 Task: In the  document Cities.html Share this file with 'softage.3@softage.net' Make a copy of the file 'without changing the auto name' Delete the  copy of the file
Action: Mouse moved to (55, 72)
Screenshot: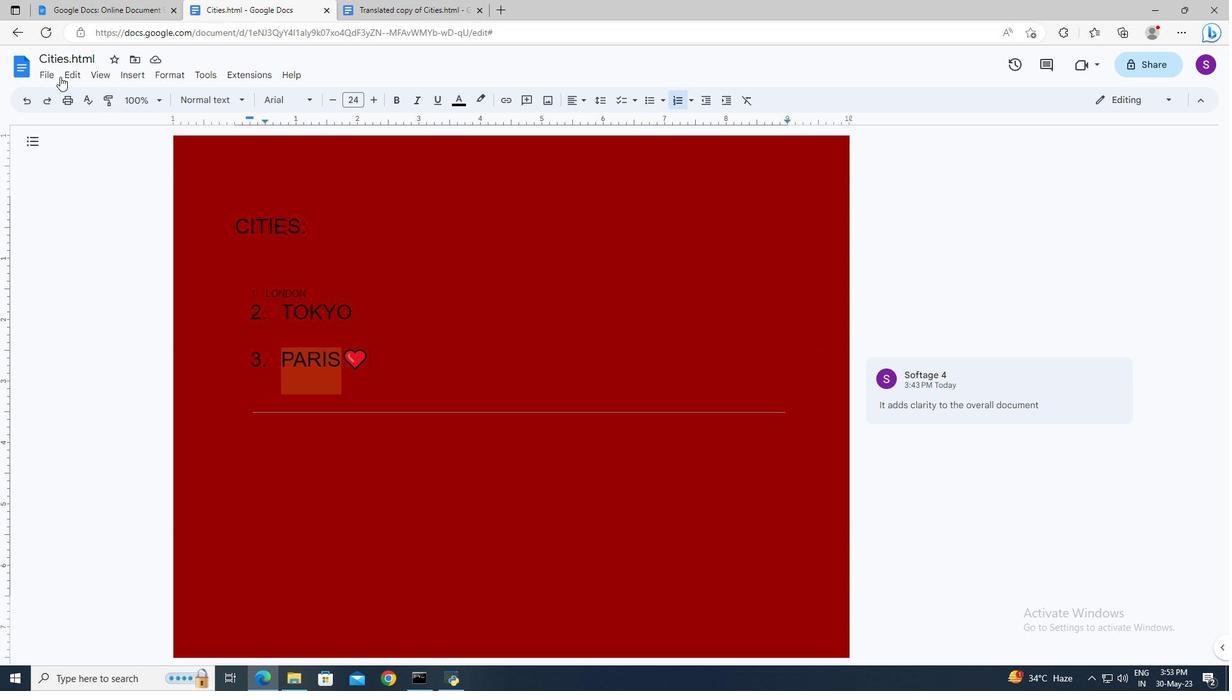 
Action: Mouse pressed left at (55, 72)
Screenshot: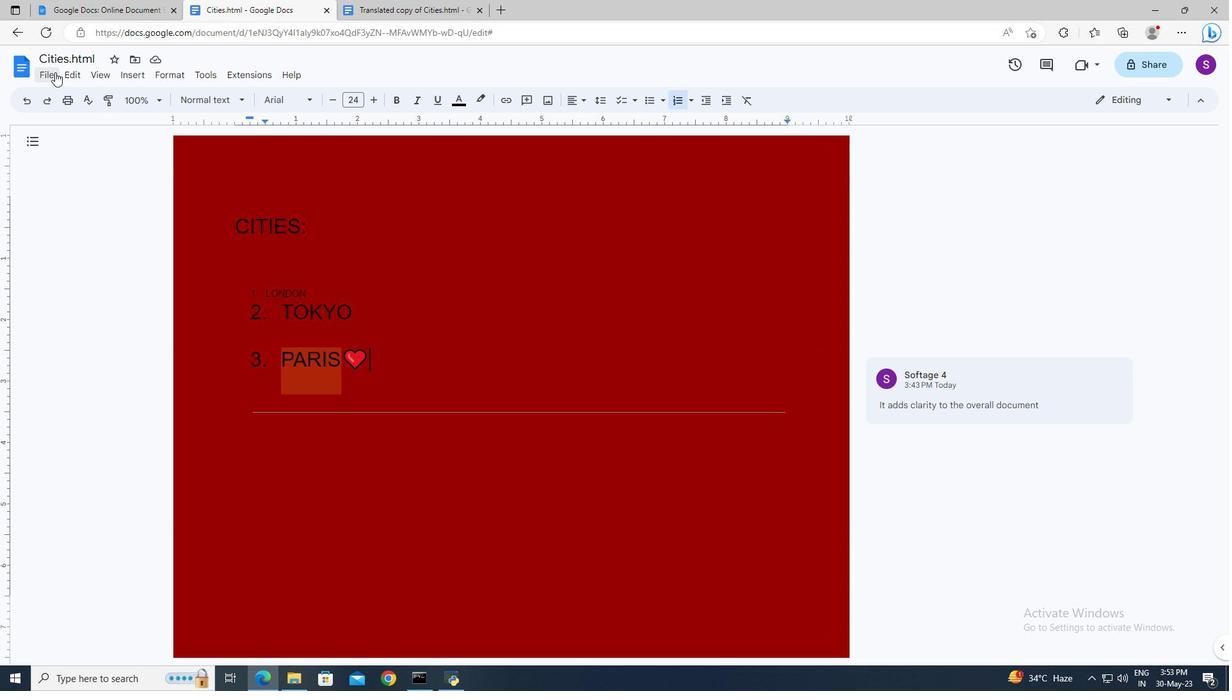 
Action: Mouse moved to (254, 172)
Screenshot: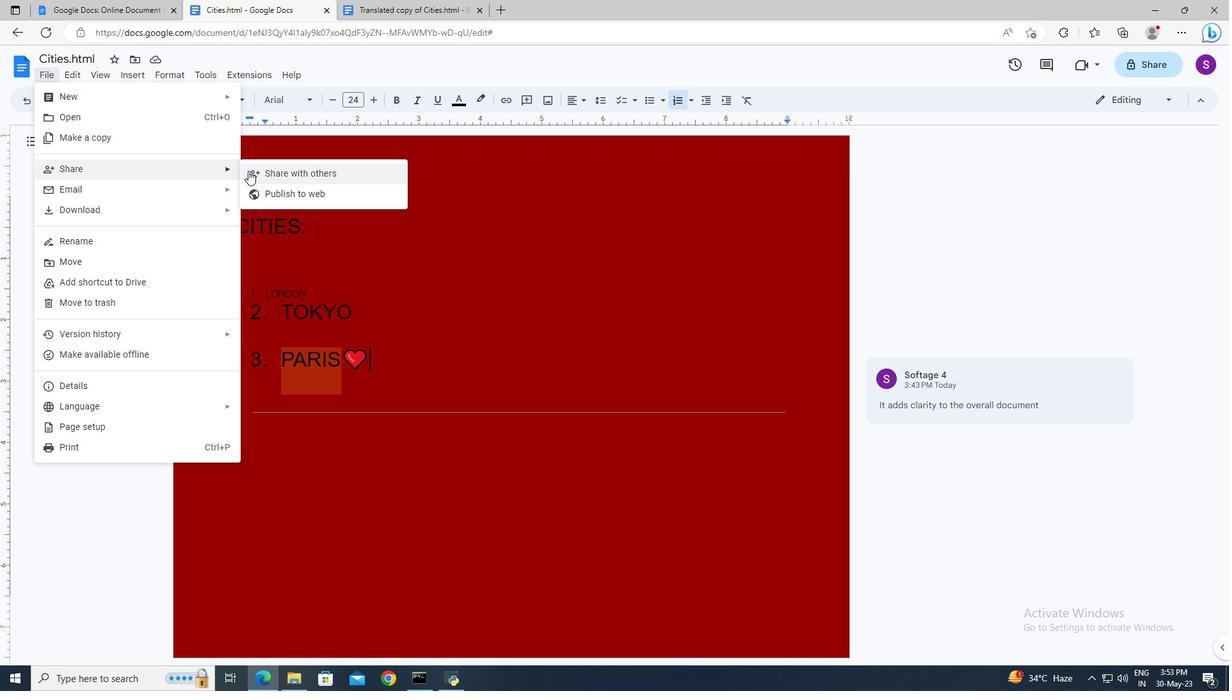 
Action: Mouse pressed left at (254, 172)
Screenshot: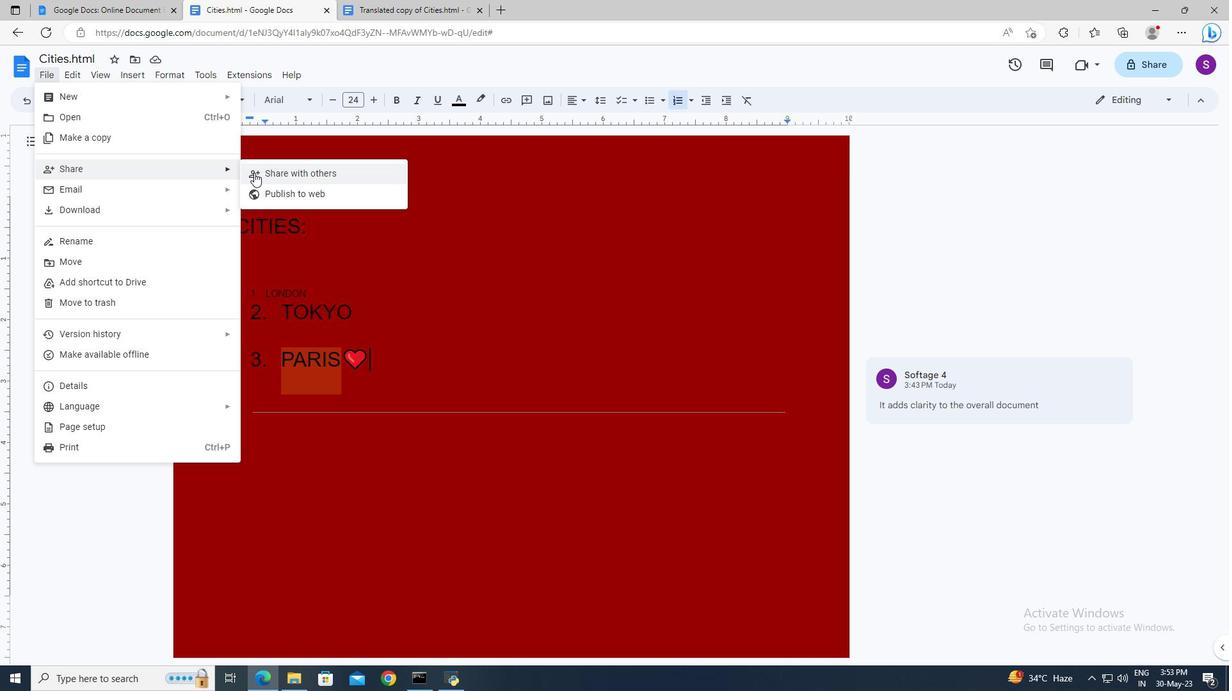 
Action: Mouse moved to (503, 281)
Screenshot: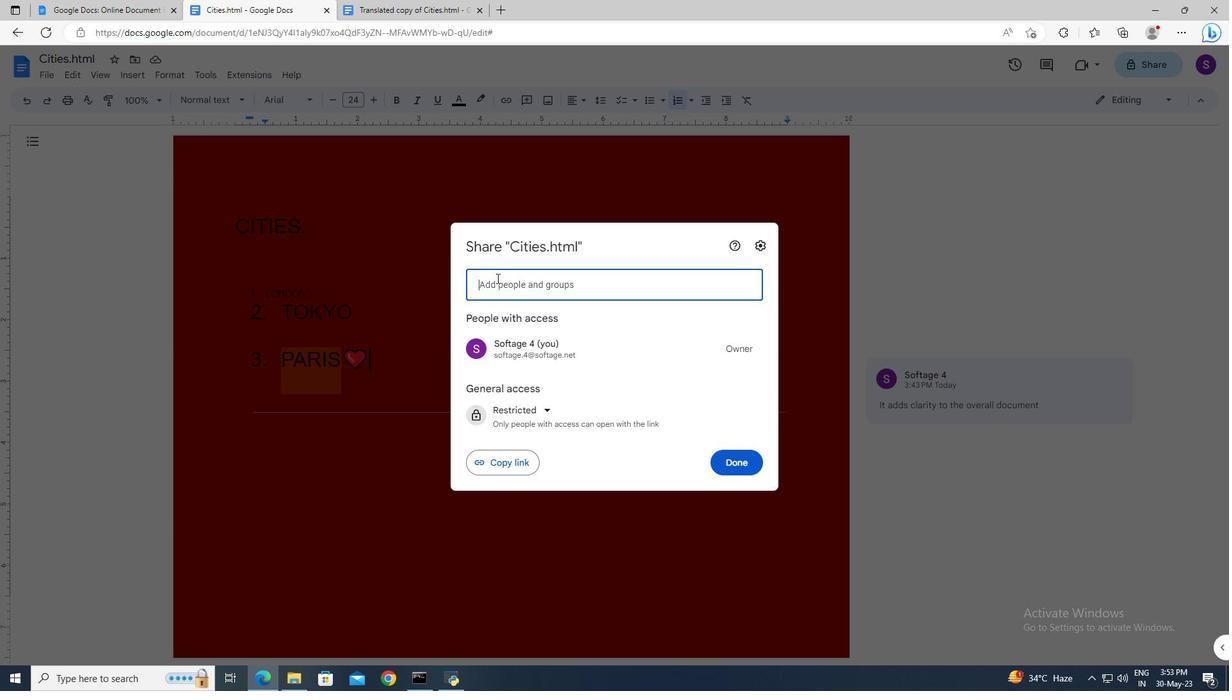 
Action: Mouse pressed left at (503, 281)
Screenshot: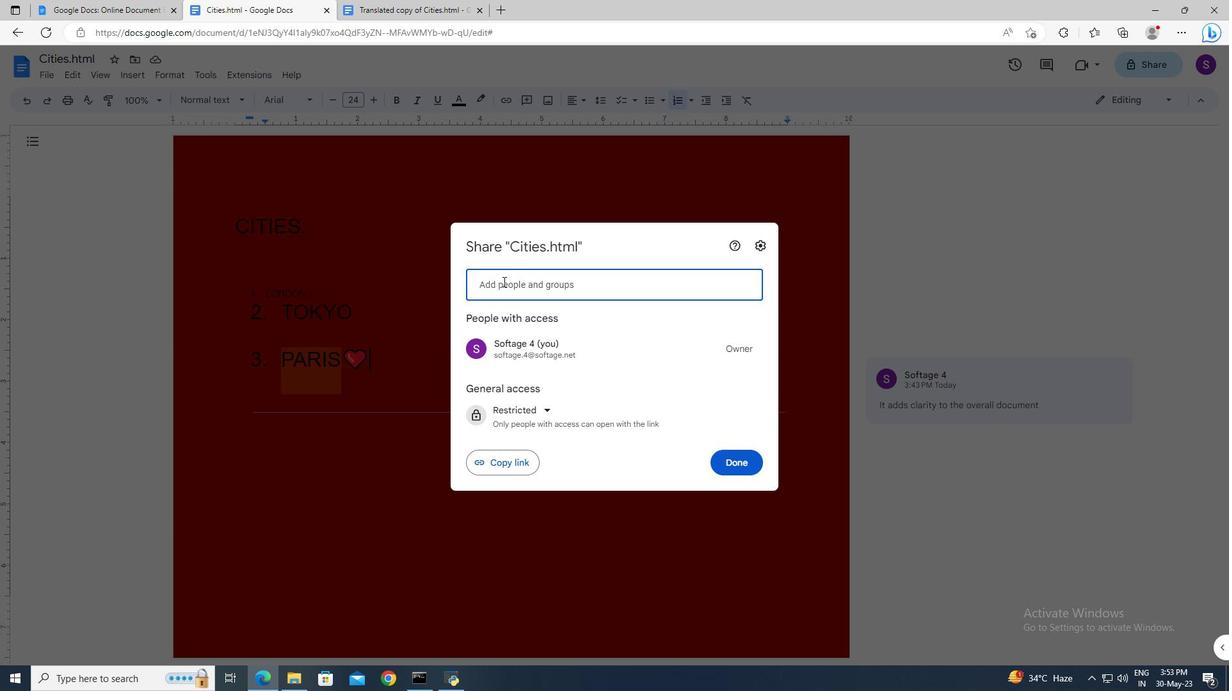 
Action: Key pressed softage.3<Key.shift>@softage.net
Screenshot: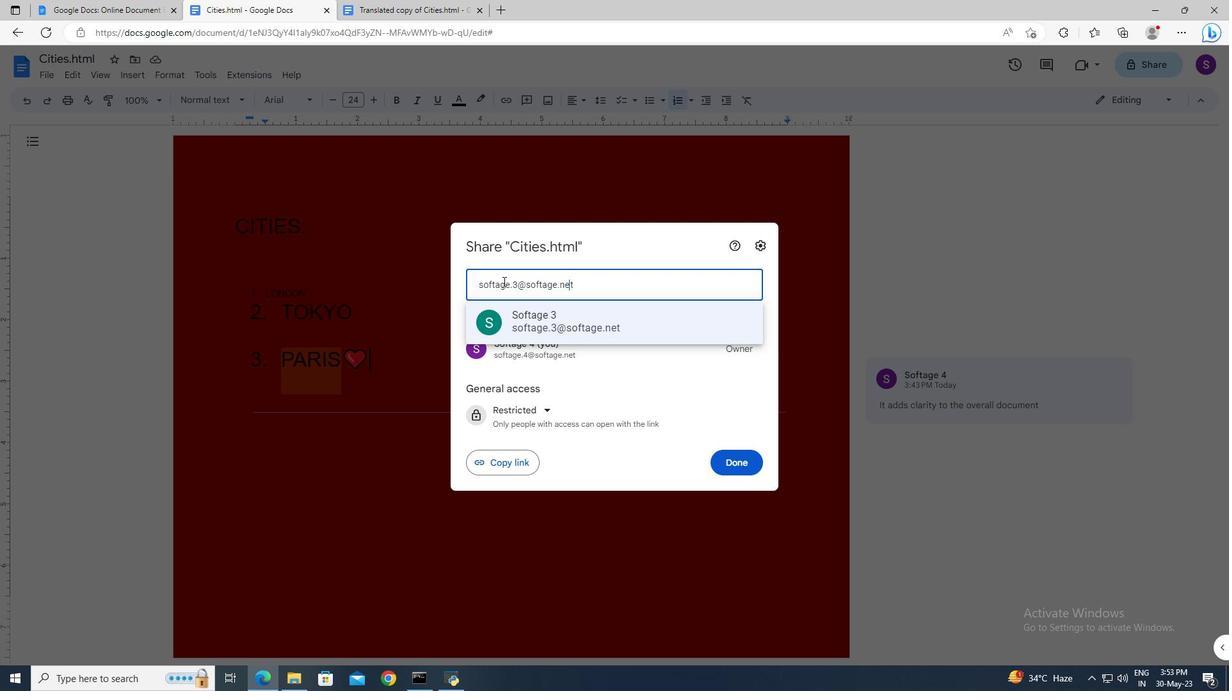 
Action: Mouse moved to (509, 319)
Screenshot: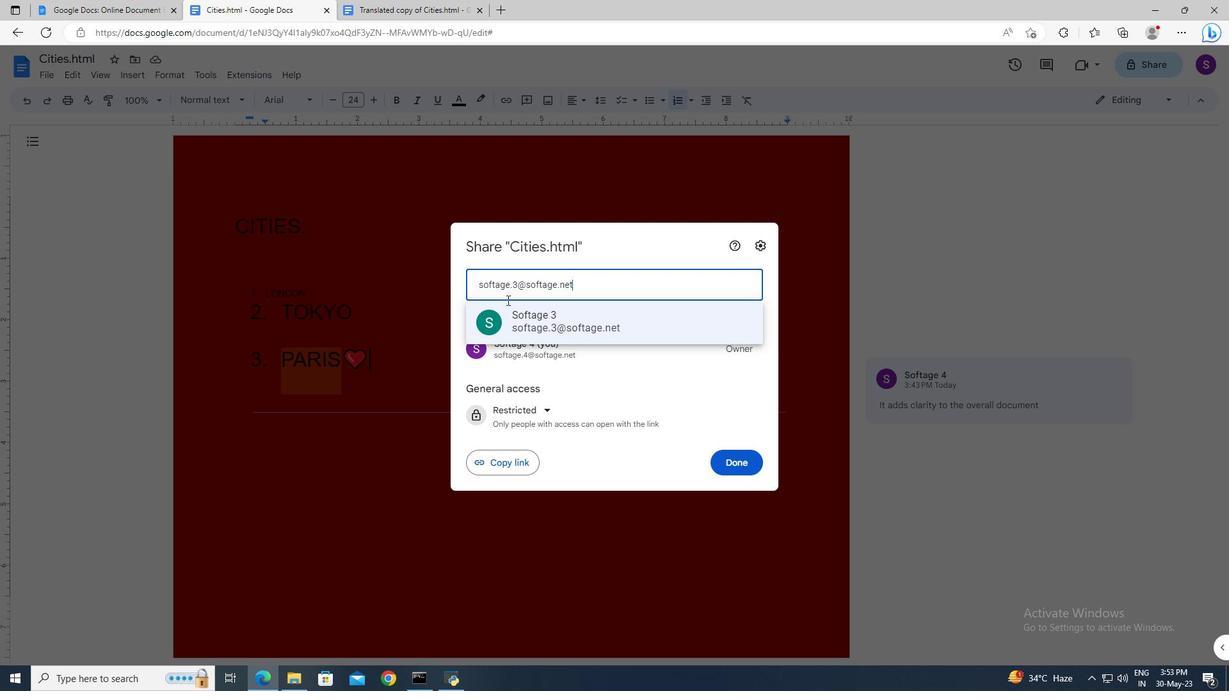 
Action: Mouse pressed left at (509, 319)
Screenshot: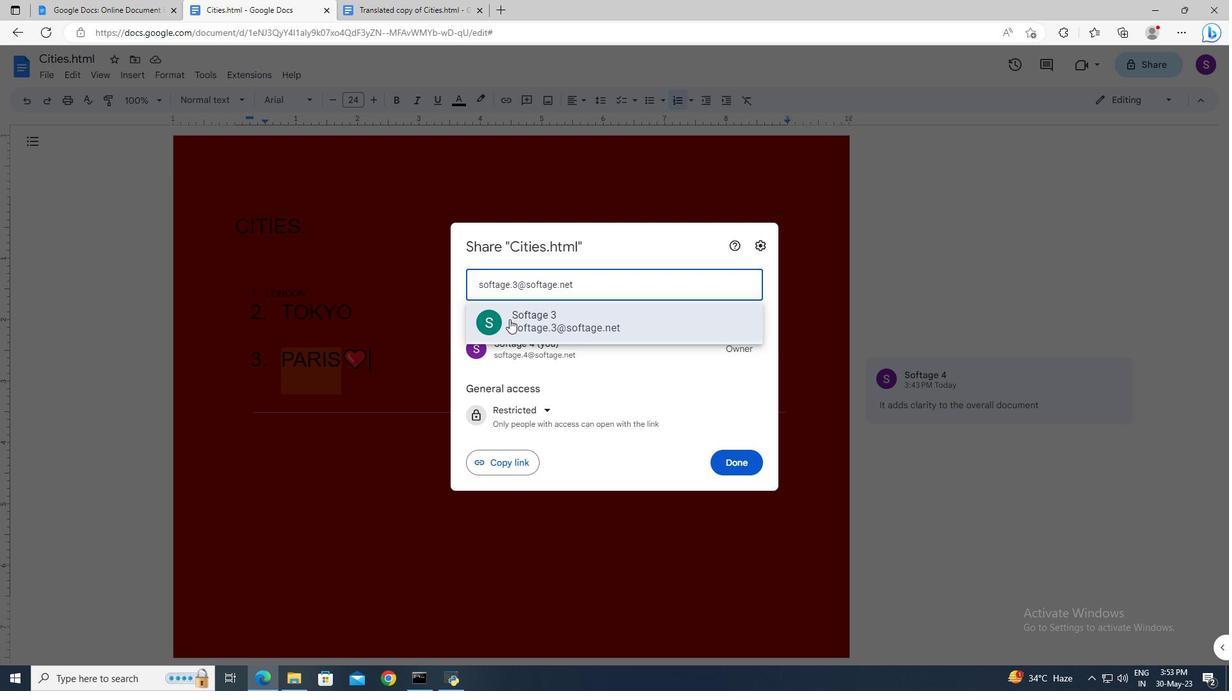 
Action: Mouse moved to (727, 448)
Screenshot: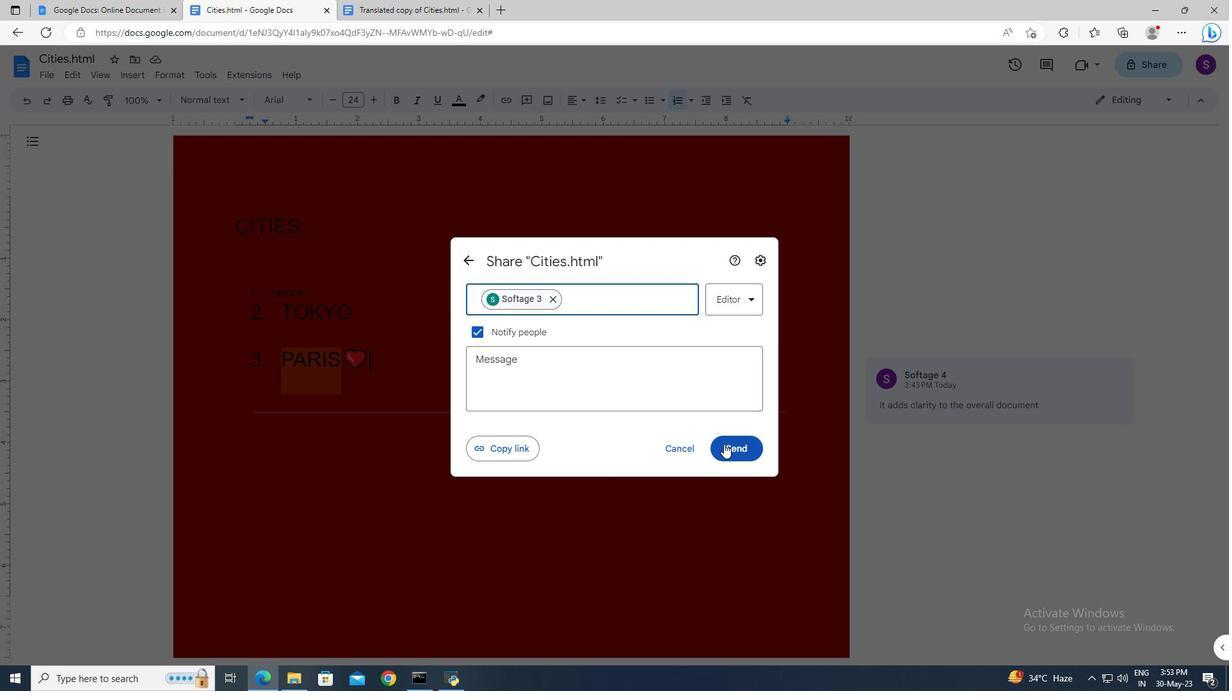 
Action: Mouse pressed left at (727, 448)
Screenshot: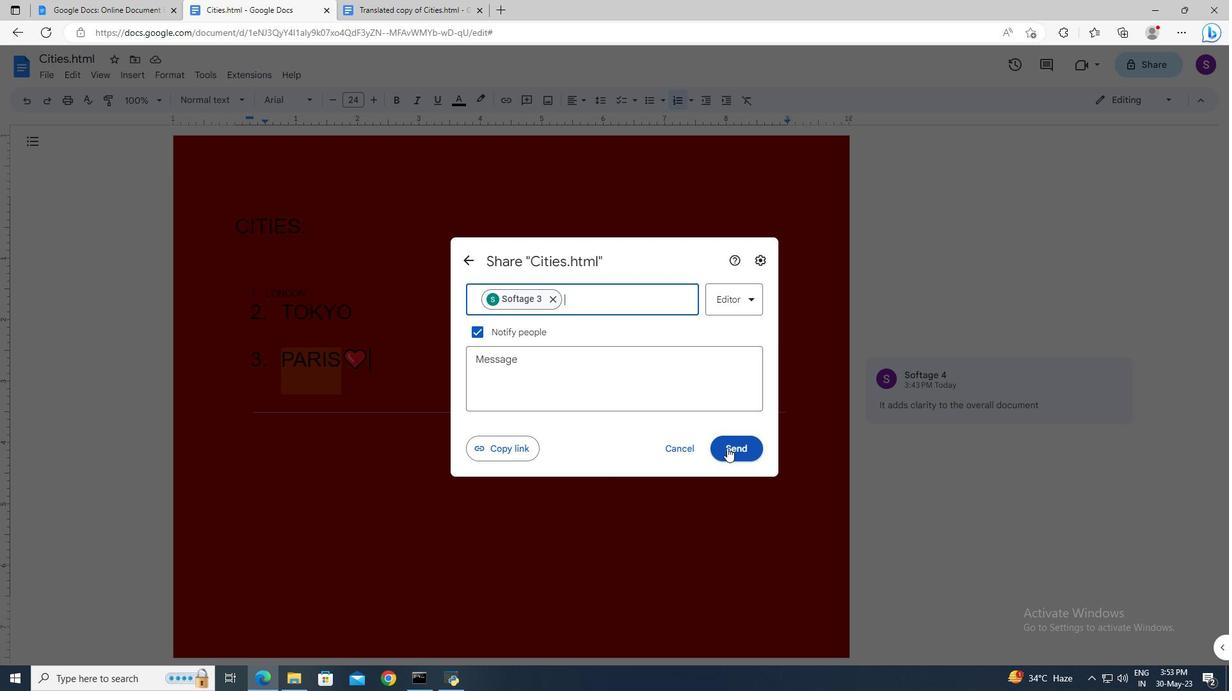 
Action: Mouse moved to (55, 77)
Screenshot: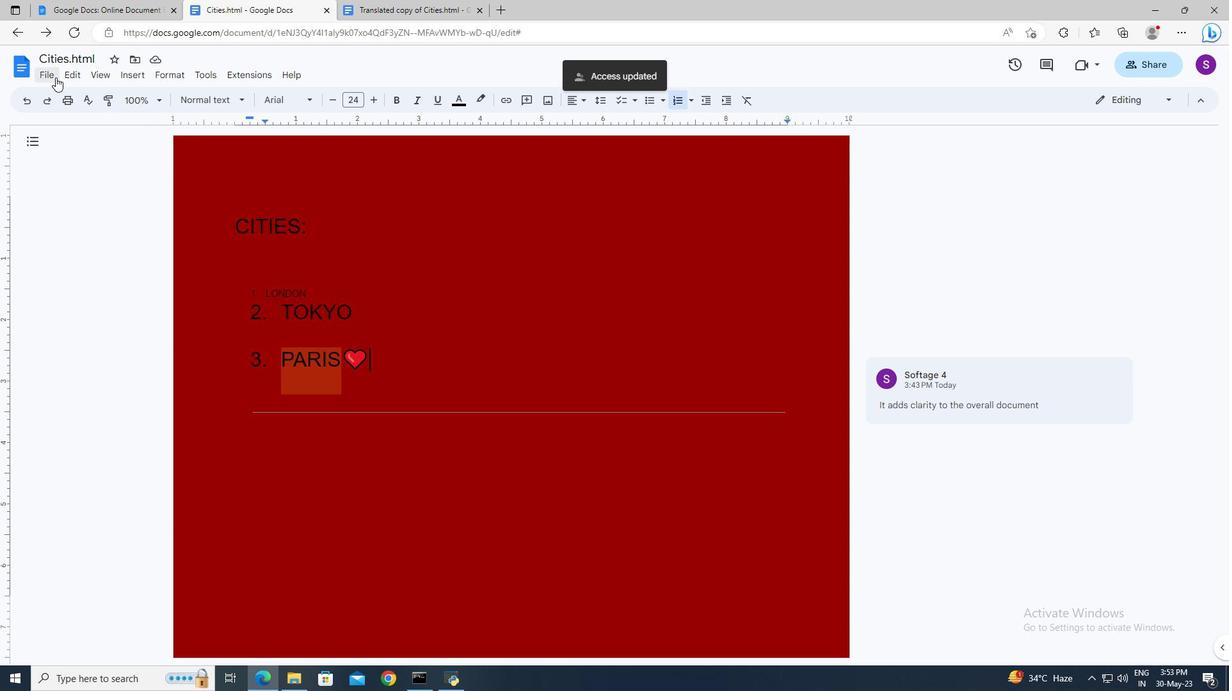 
Action: Mouse pressed left at (55, 77)
Screenshot: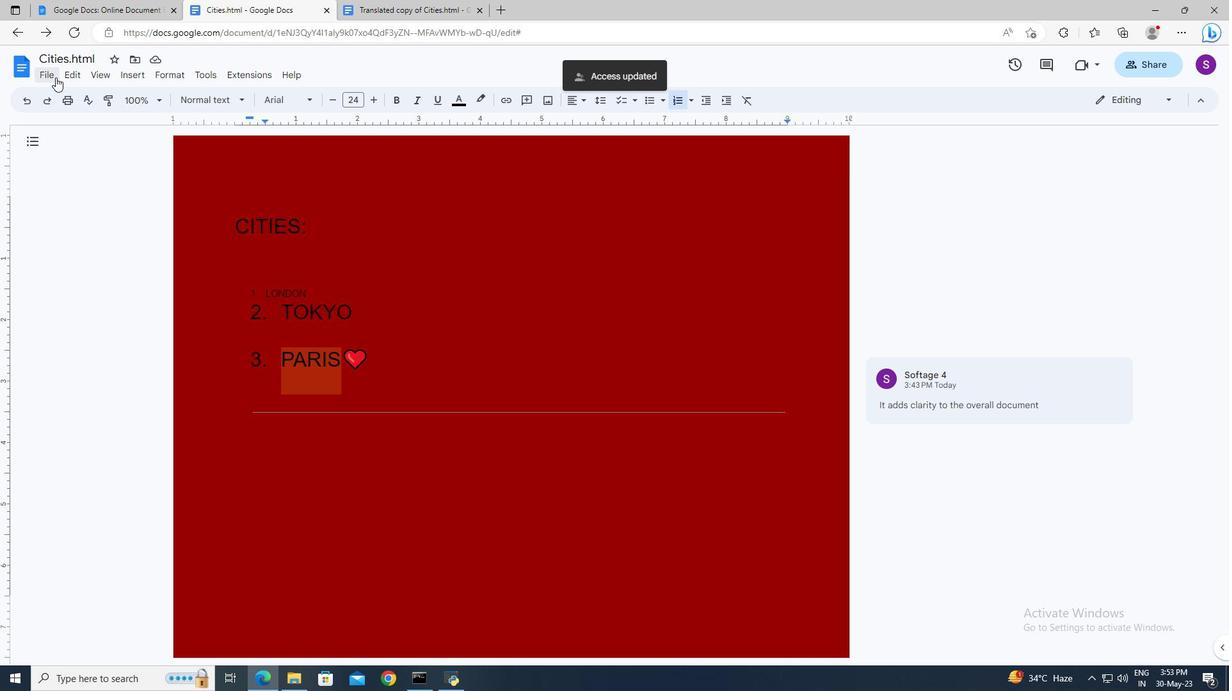 
Action: Mouse moved to (58, 137)
Screenshot: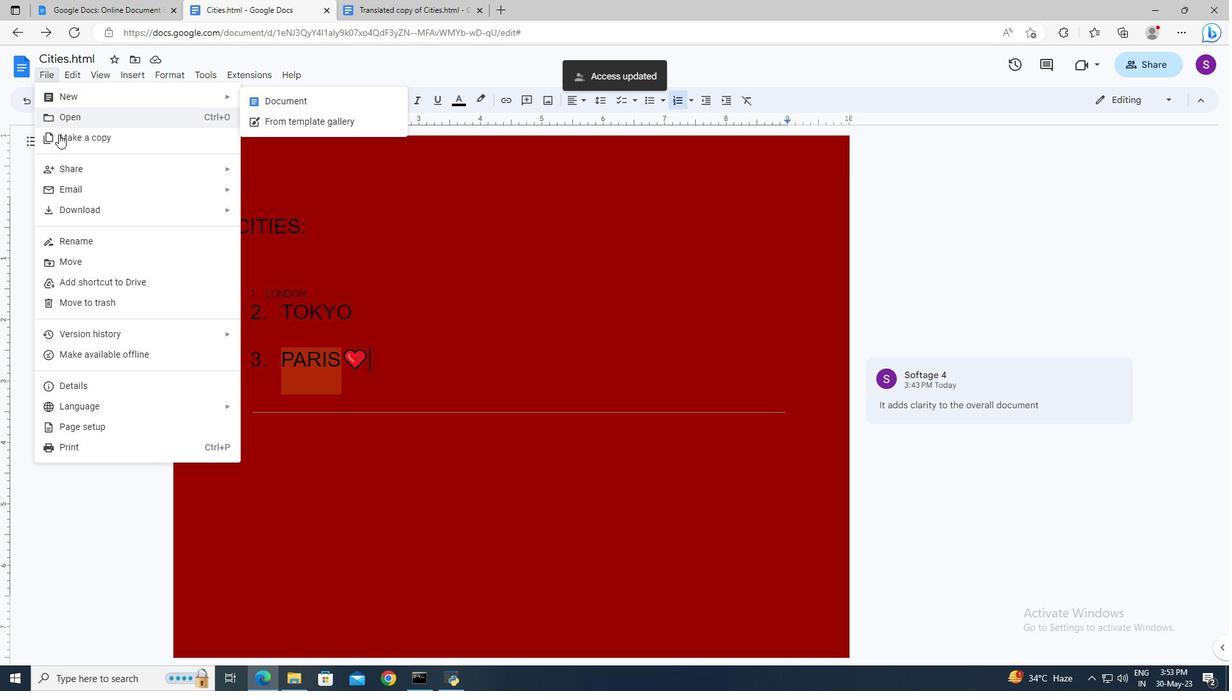 
Action: Mouse pressed left at (58, 137)
Screenshot: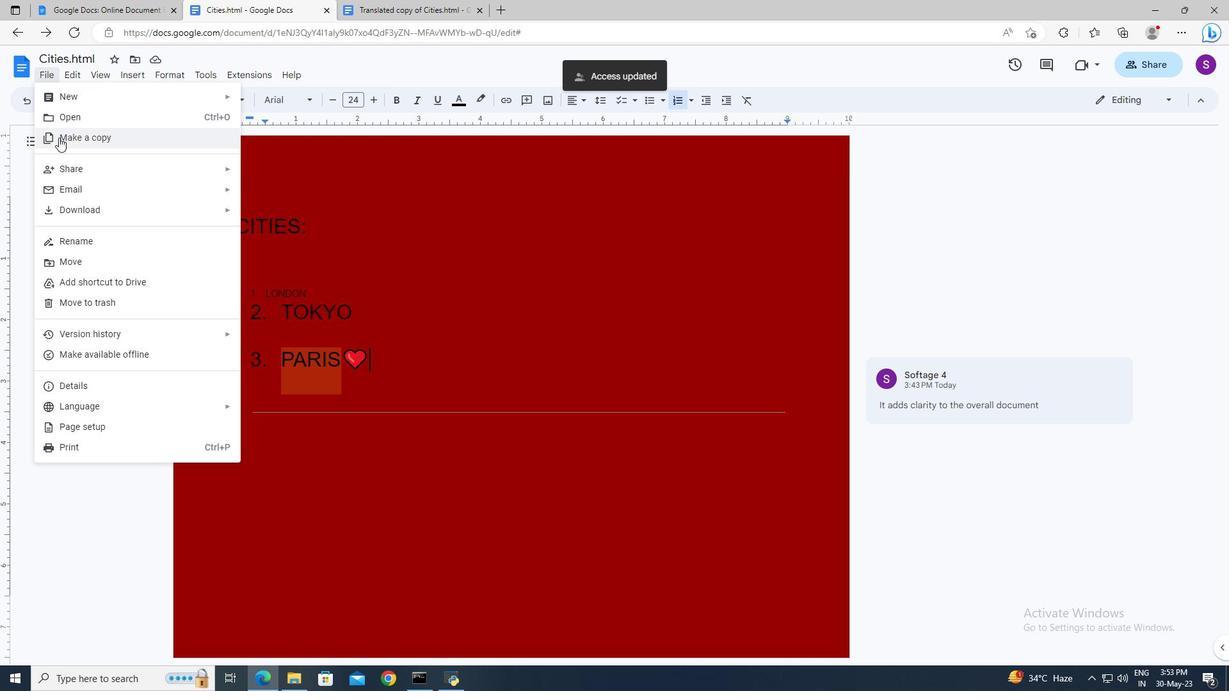 
Action: Mouse moved to (646, 463)
Screenshot: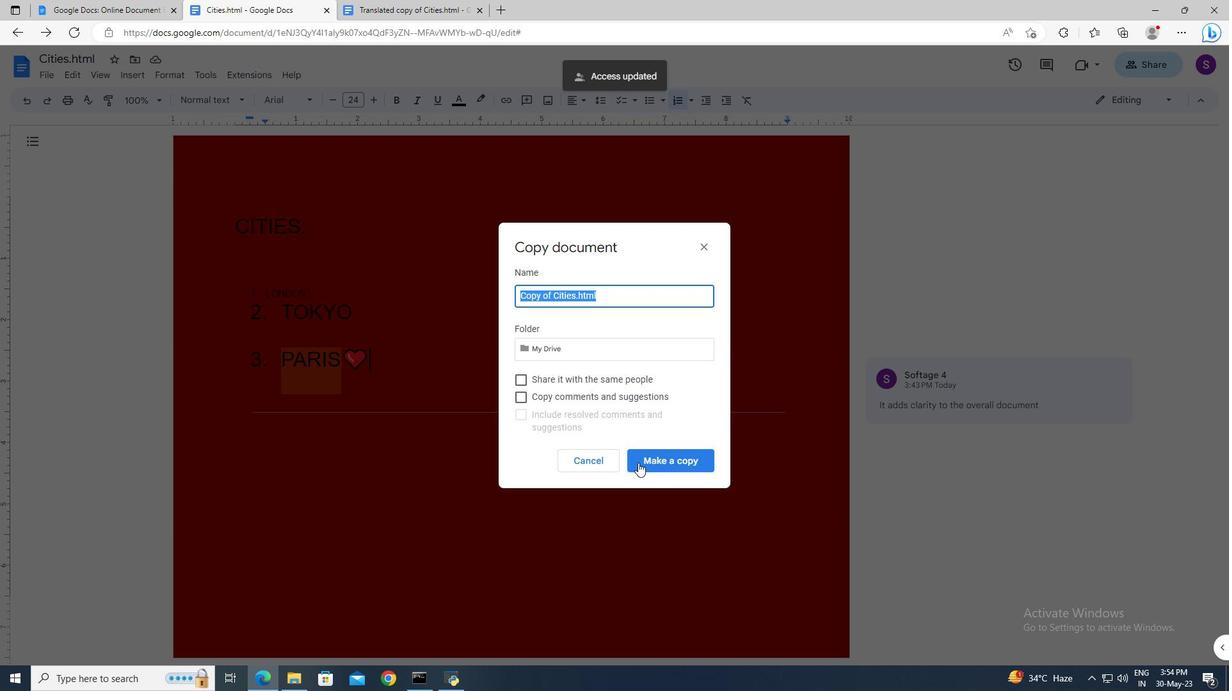 
Action: Mouse pressed left at (646, 463)
Screenshot: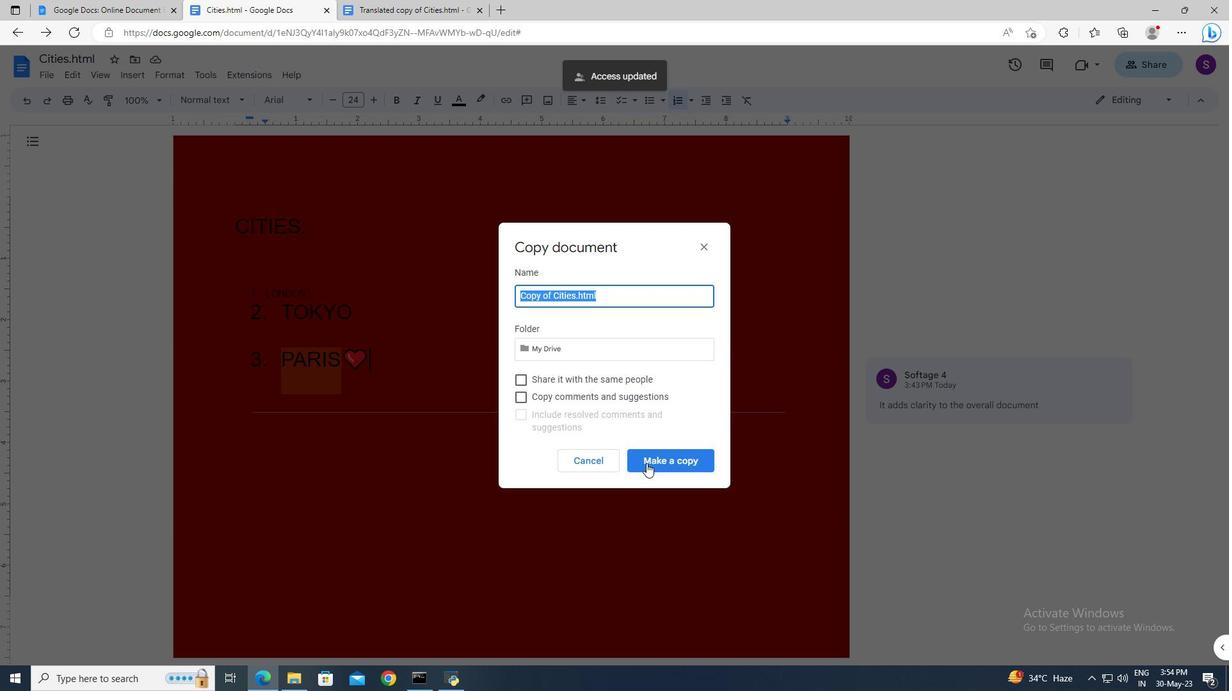 
Action: Mouse moved to (48, 78)
Screenshot: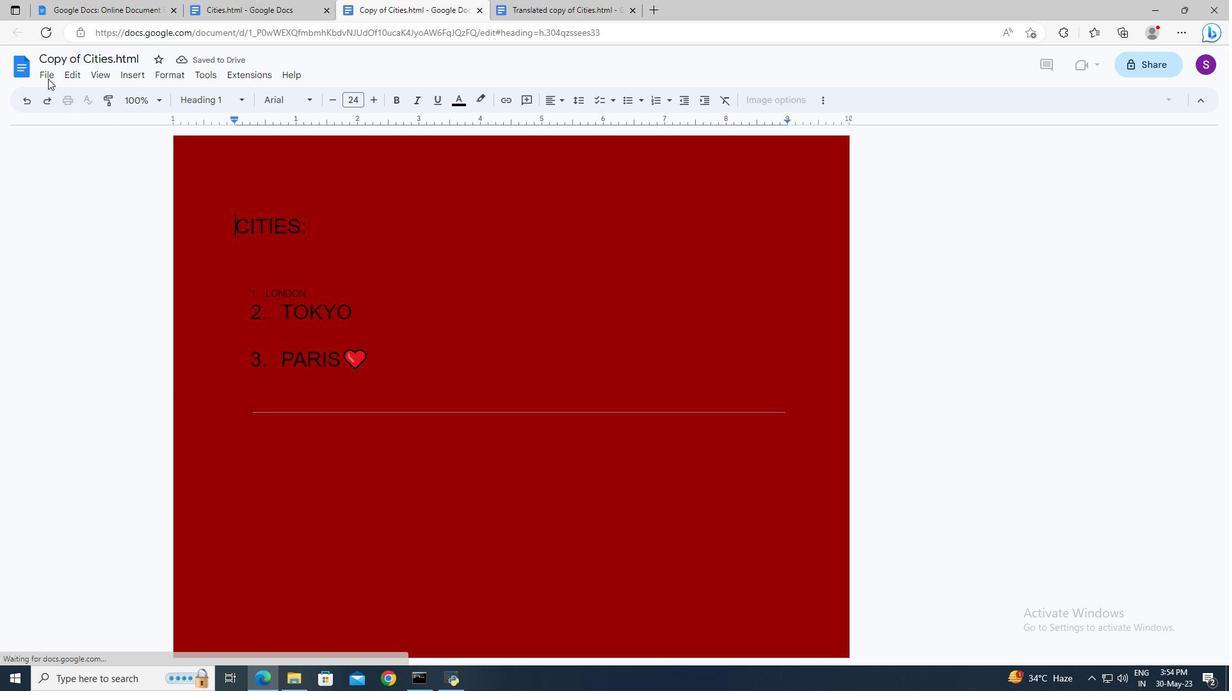 
Action: Mouse pressed left at (48, 78)
Screenshot: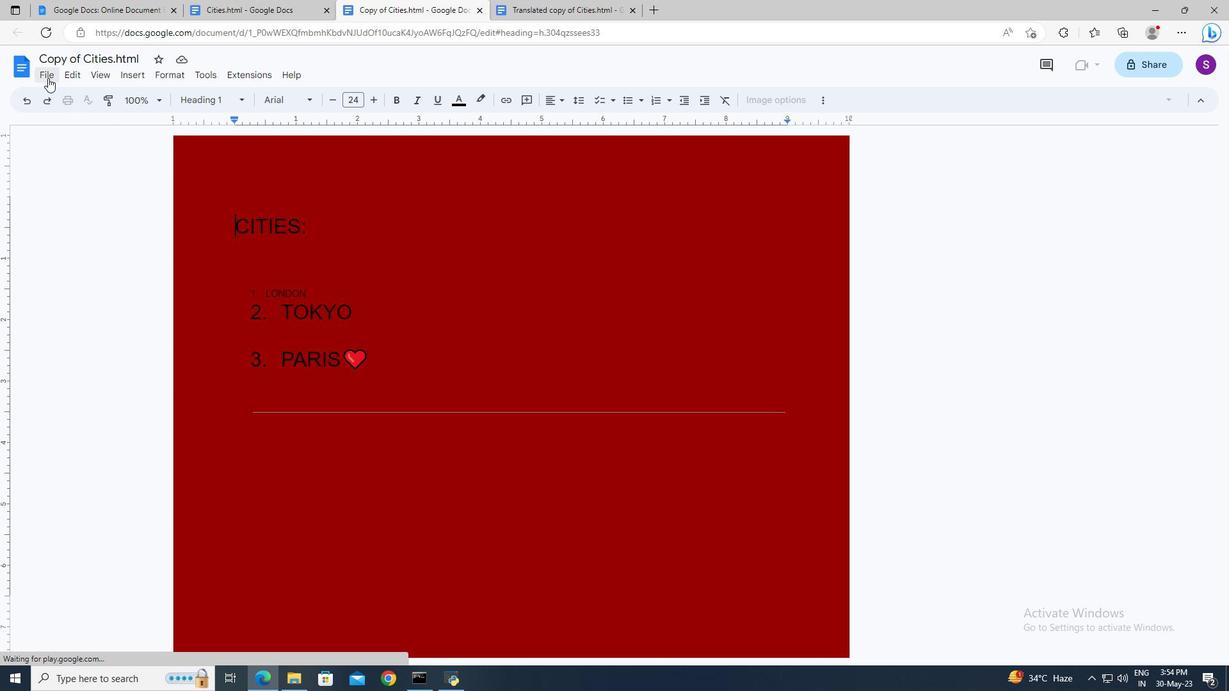 
Action: Mouse moved to (89, 301)
Screenshot: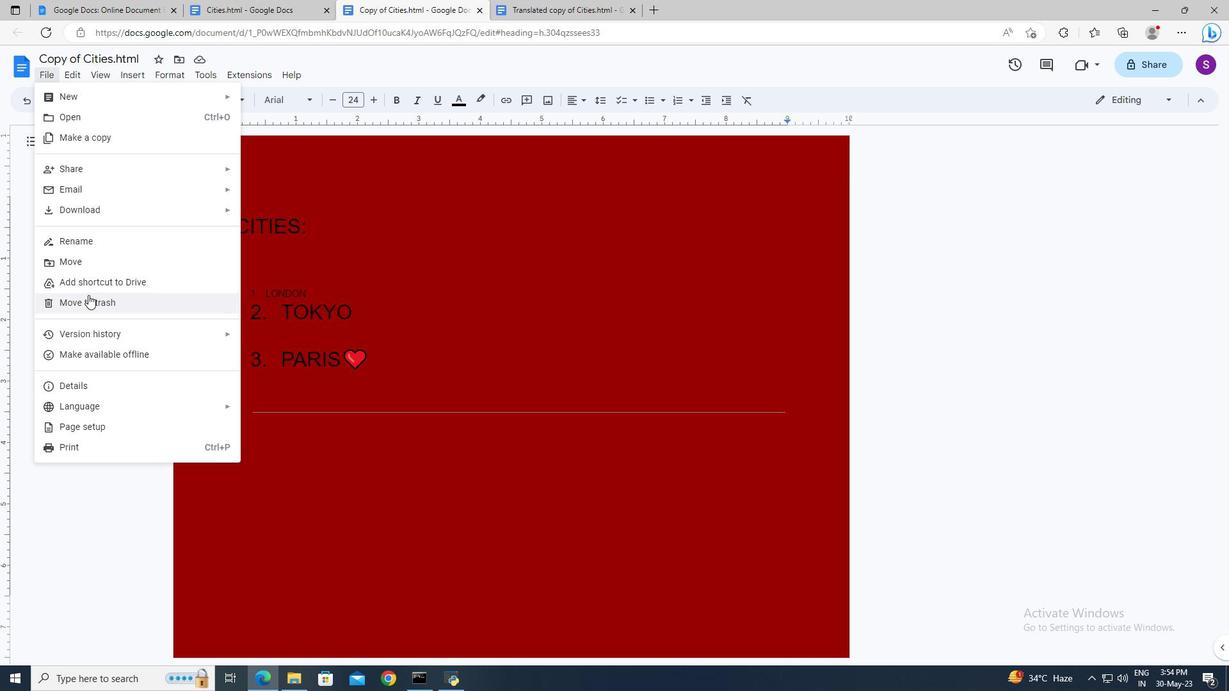
Action: Mouse pressed left at (89, 301)
Screenshot: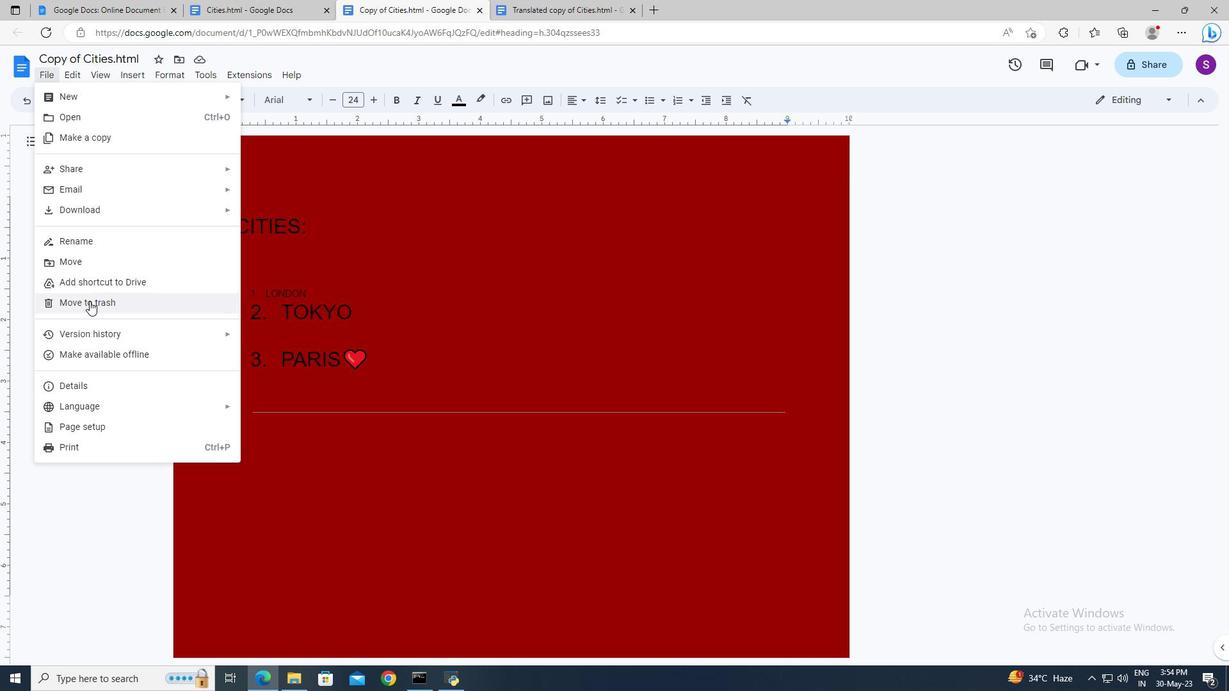 
